Task: Create a section Feature Testing Sprint and in the section, add a milestone Cloud Capacity Planning in the project BackTech
Action: Mouse moved to (218, 388)
Screenshot: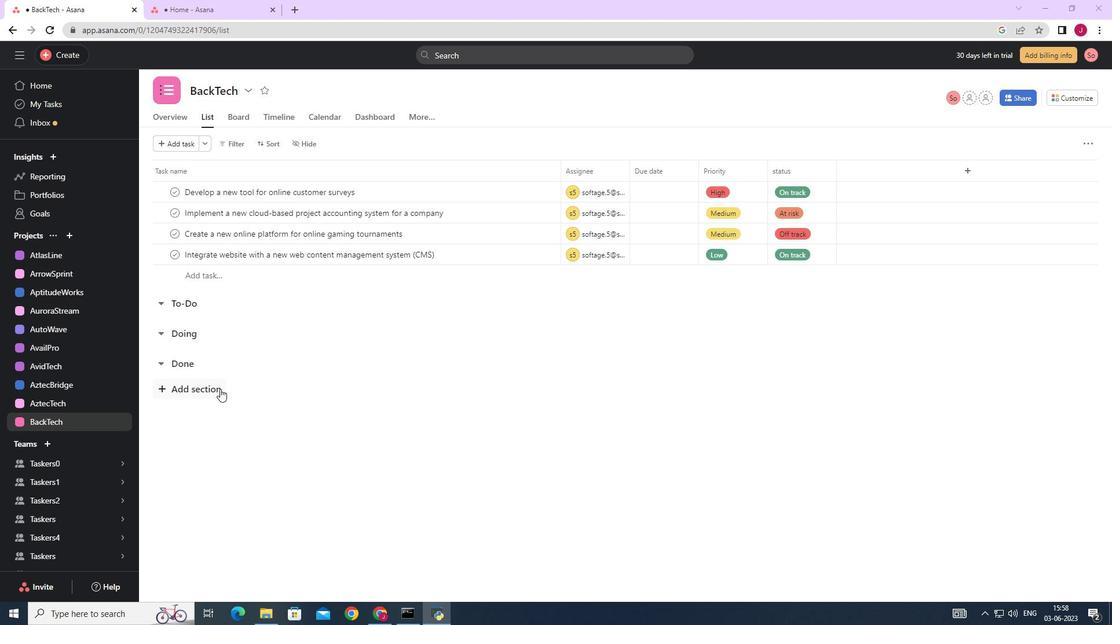 
Action: Mouse pressed left at (218, 388)
Screenshot: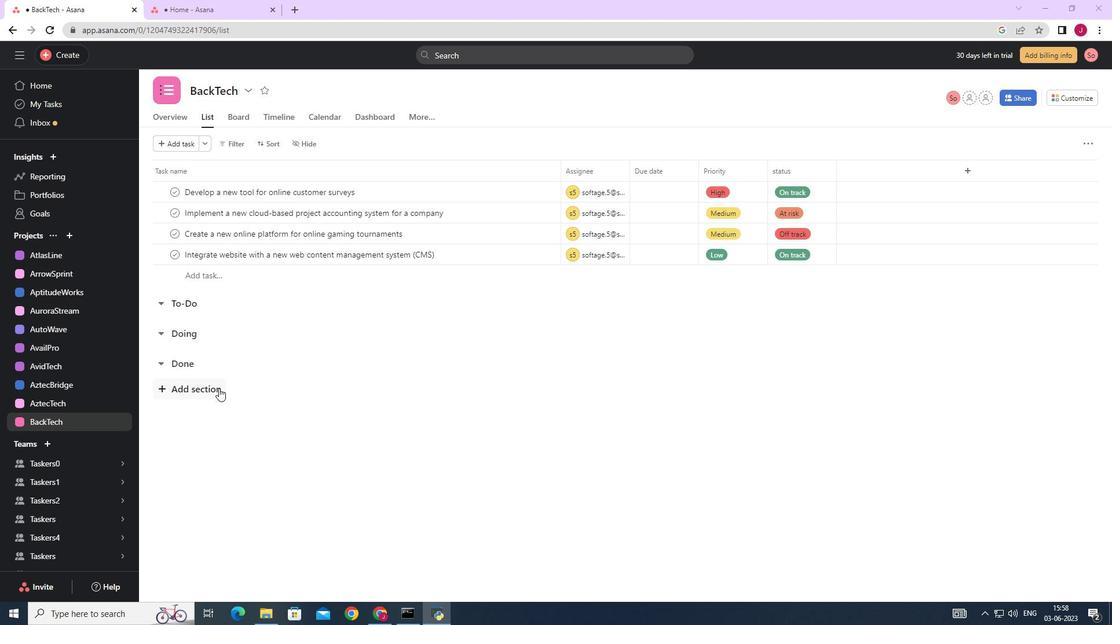 
Action: Mouse pressed left at (218, 388)
Screenshot: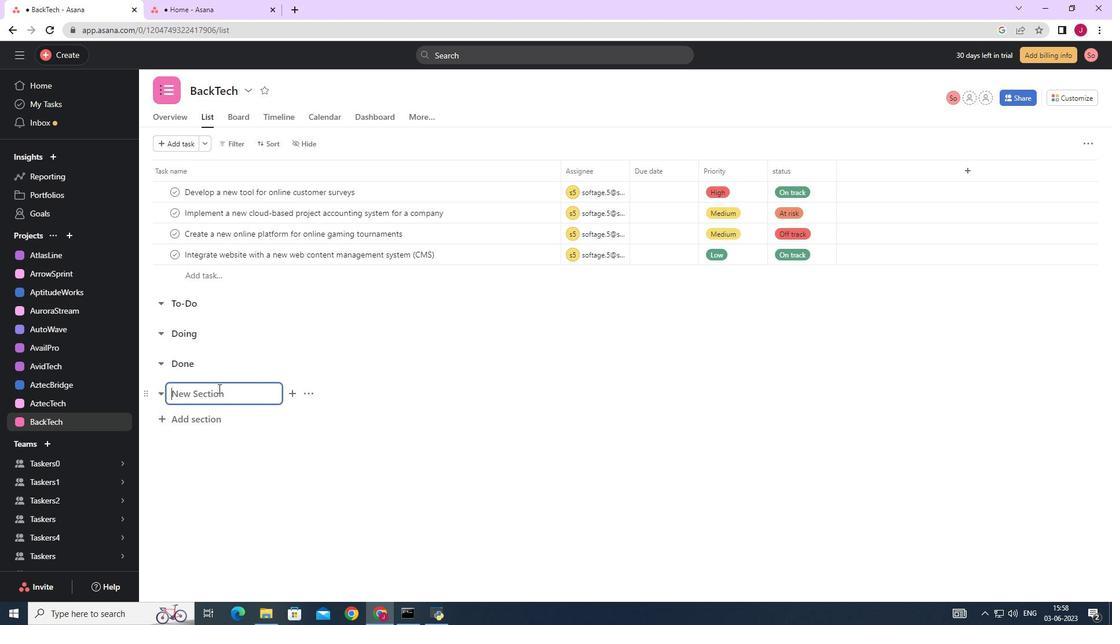 
Action: Key pressed <Key.caps_lock>F<Key.caps_lock>eature<Key.space><Key.caps_lock>T<Key.caps_lock>esting<Key.space><Key.caps_lock>S<Key.caps_lock>print<Key.enter><Key.caps_lock>C<Key.caps_lock>loud<Key.space><Key.caps_lock>C<Key.caps_lock>apacity<Key.space><Key.caps_lock>P<Key.caps_lock>lanning
Screenshot: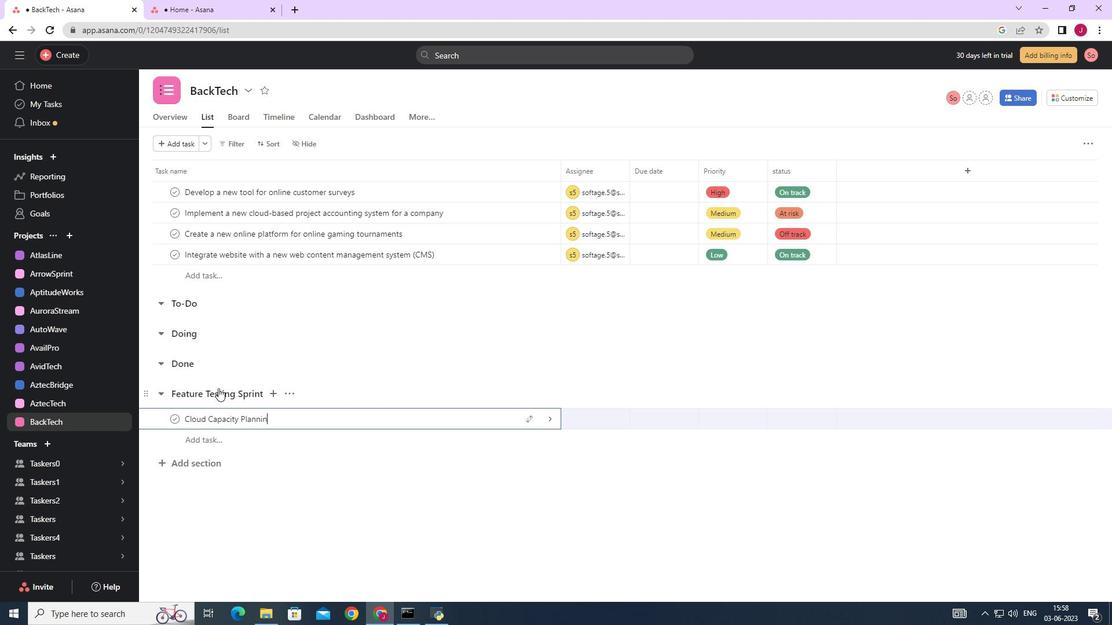
Action: Mouse moved to (546, 421)
Screenshot: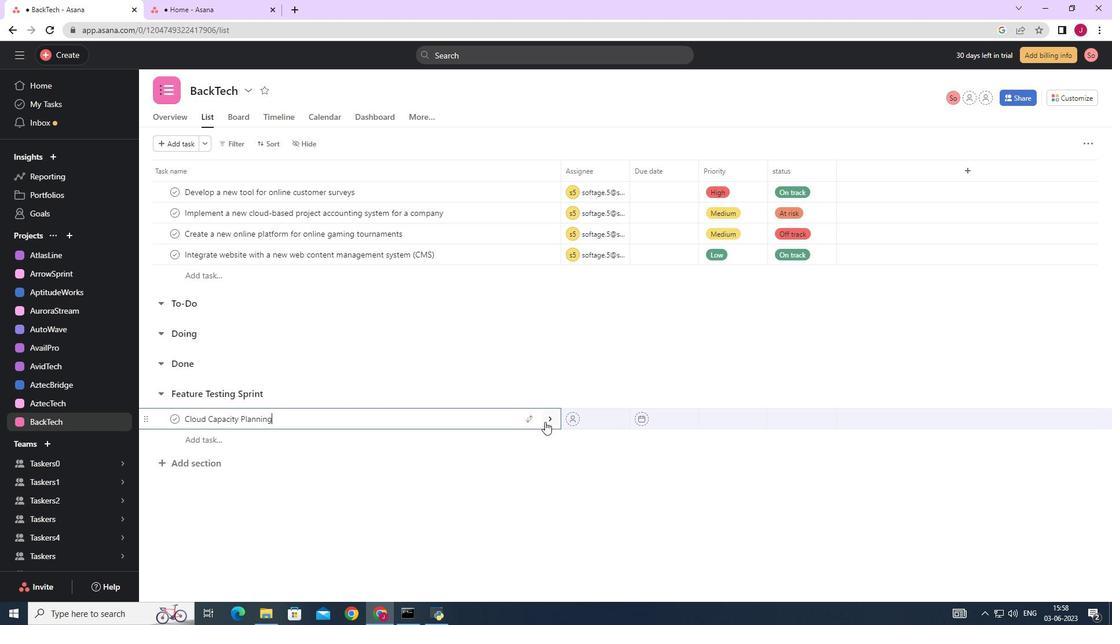 
Action: Mouse pressed left at (546, 421)
Screenshot: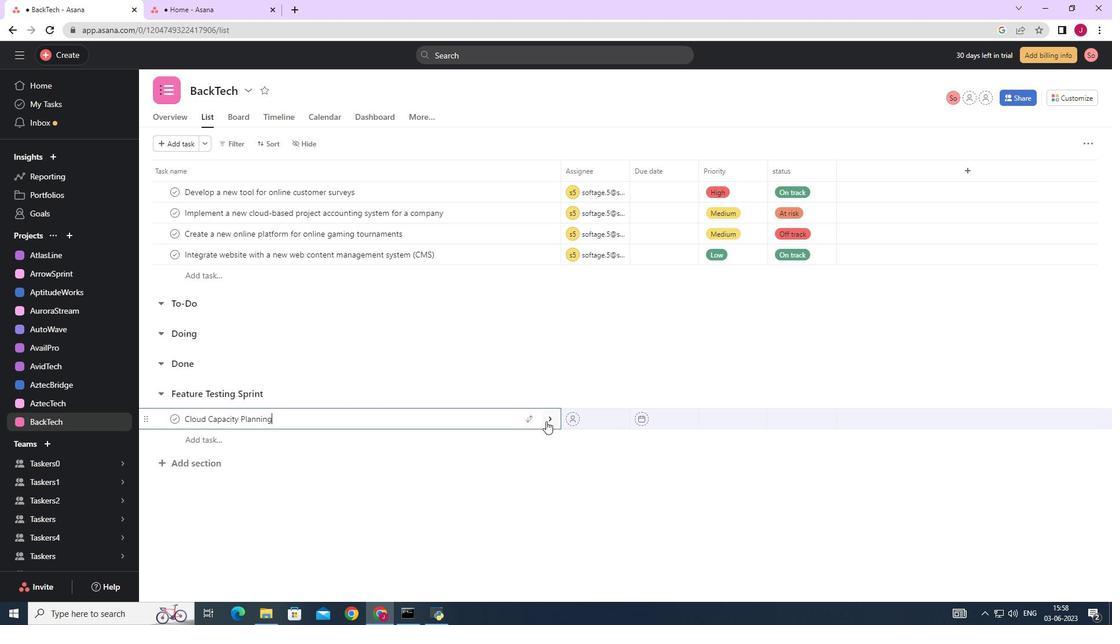 
Action: Mouse moved to (1061, 144)
Screenshot: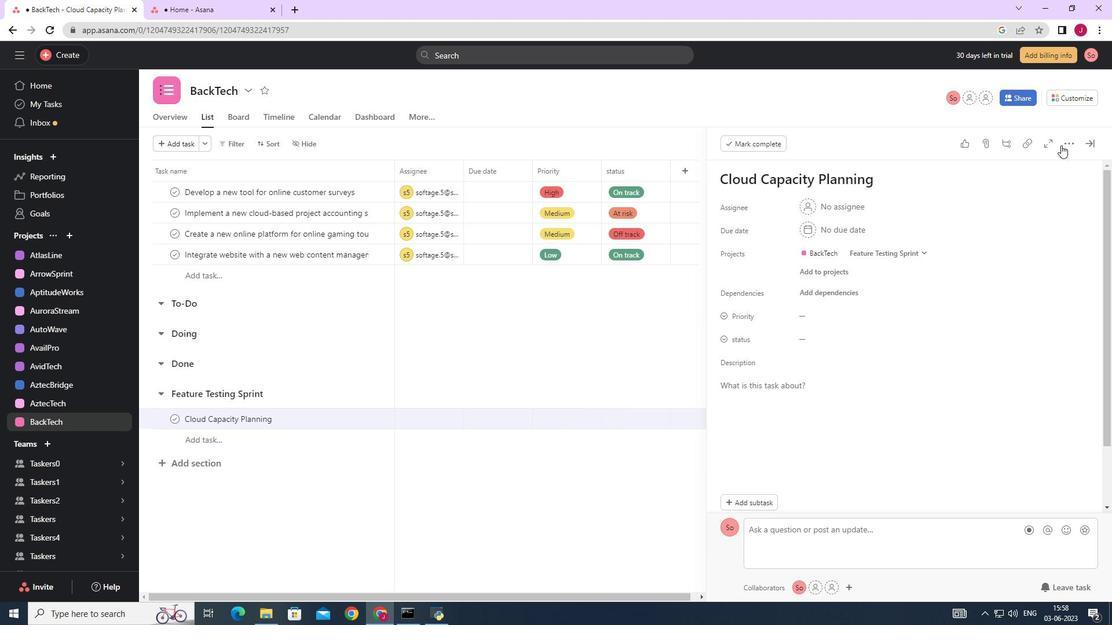 
Action: Mouse pressed left at (1061, 144)
Screenshot: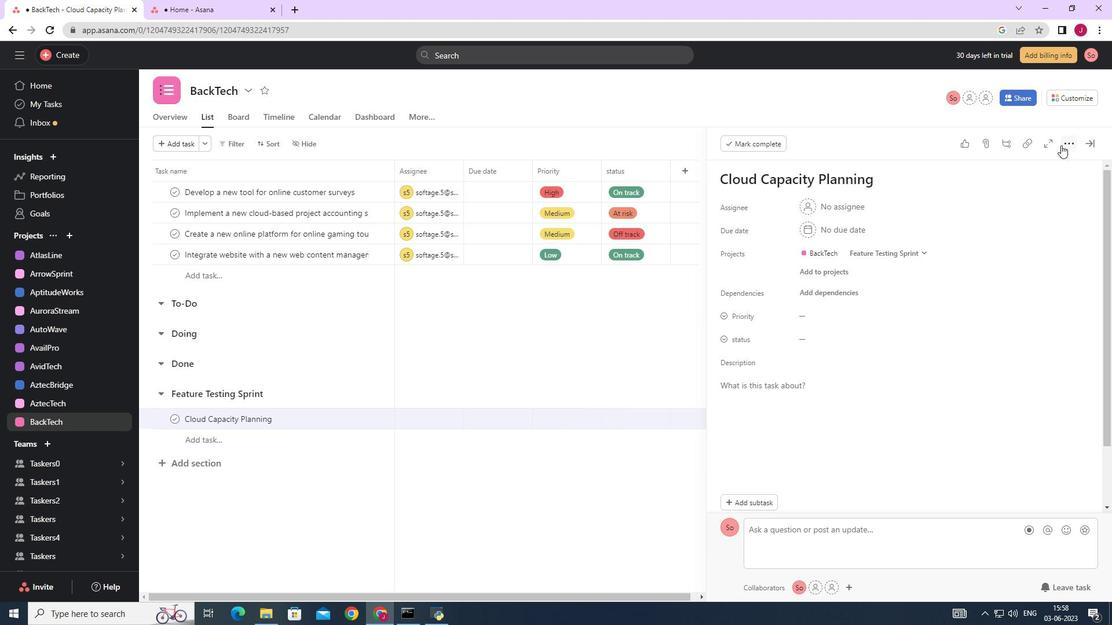 
Action: Mouse moved to (962, 186)
Screenshot: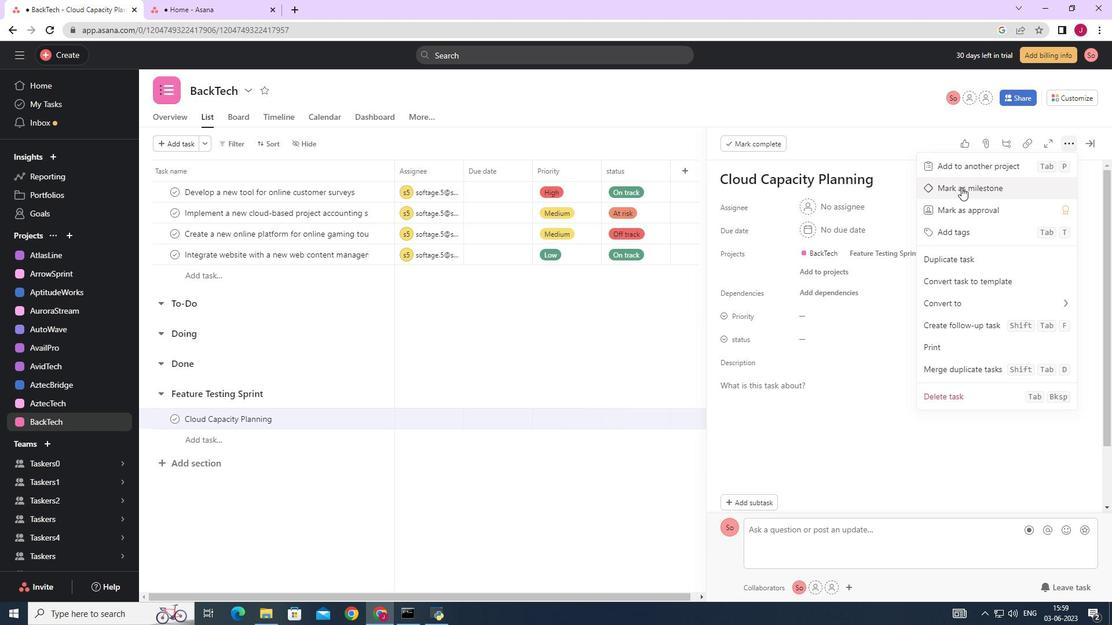 
Action: Mouse pressed left at (962, 186)
Screenshot: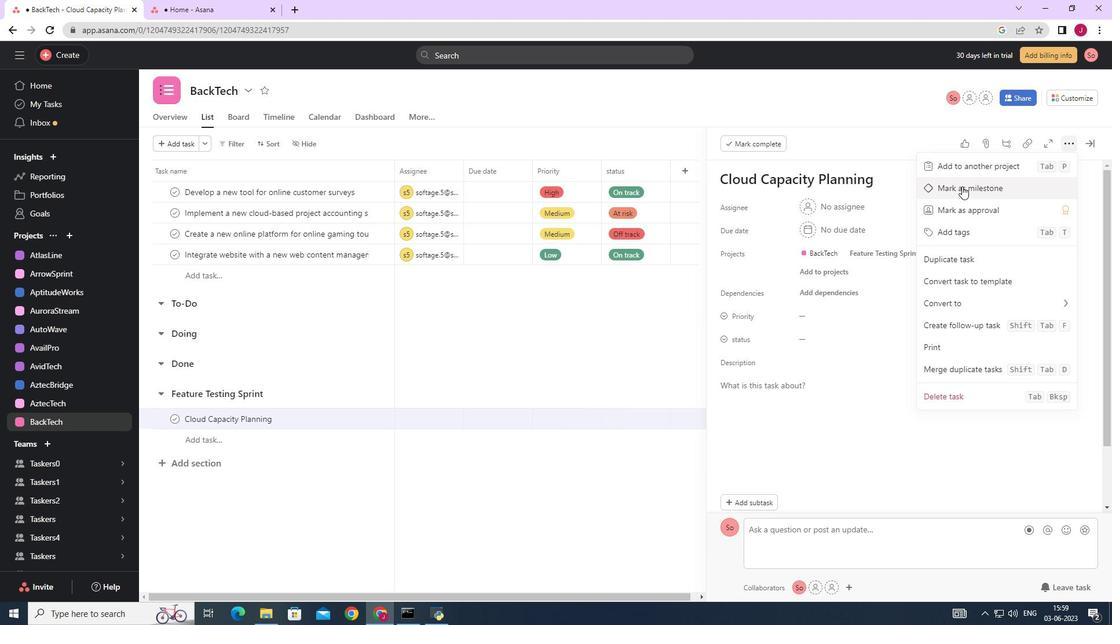 
Action: Mouse moved to (1093, 144)
Screenshot: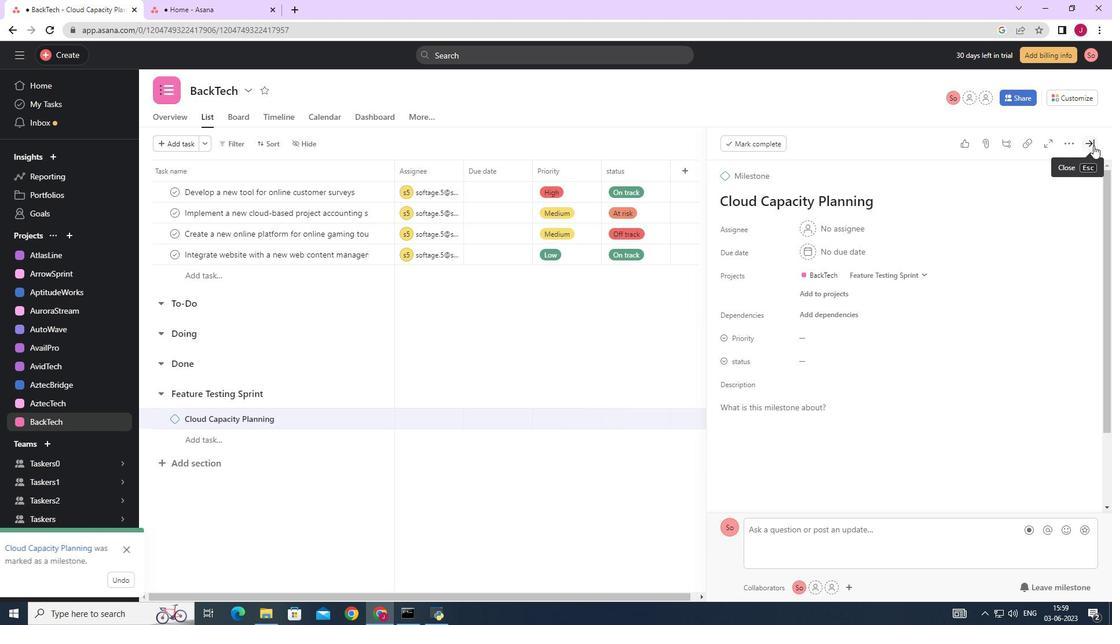 
Action: Mouse pressed left at (1093, 144)
Screenshot: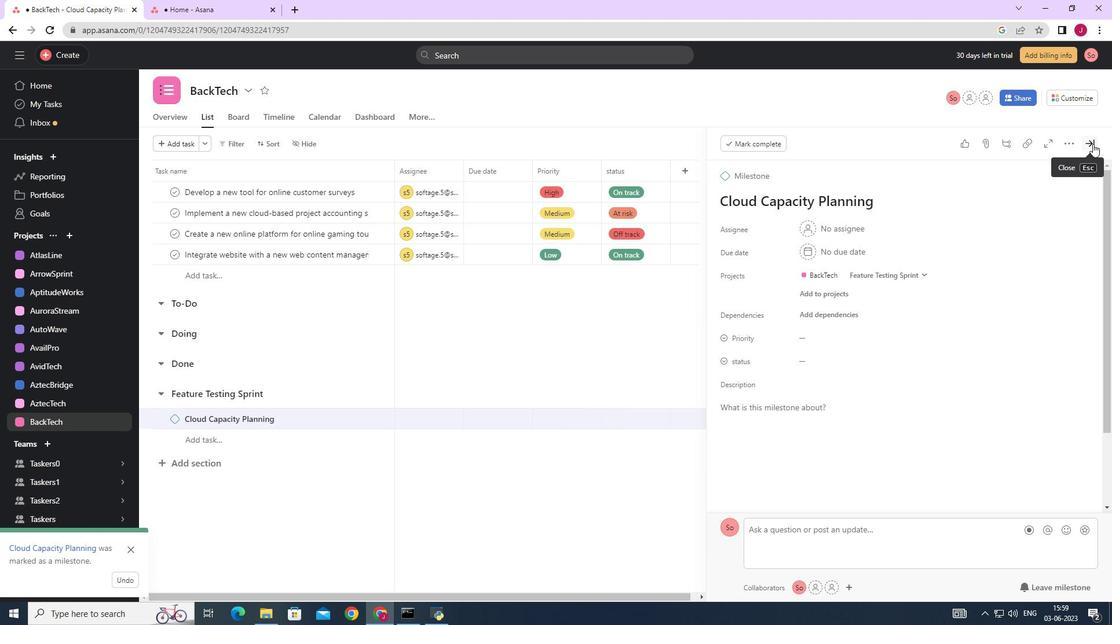 
Action: Mouse moved to (1065, 148)
Screenshot: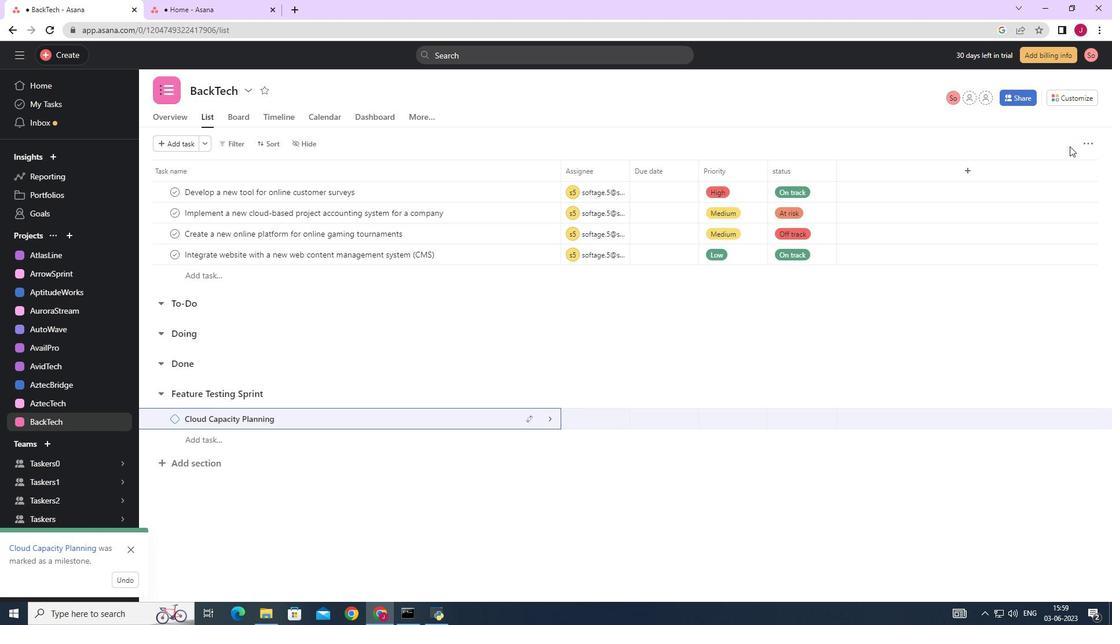 
